 Task: Perform a time-frequency analysis of a non-stationary signal with the Gabor transform.
Action: Mouse moved to (153, 35)
Screenshot: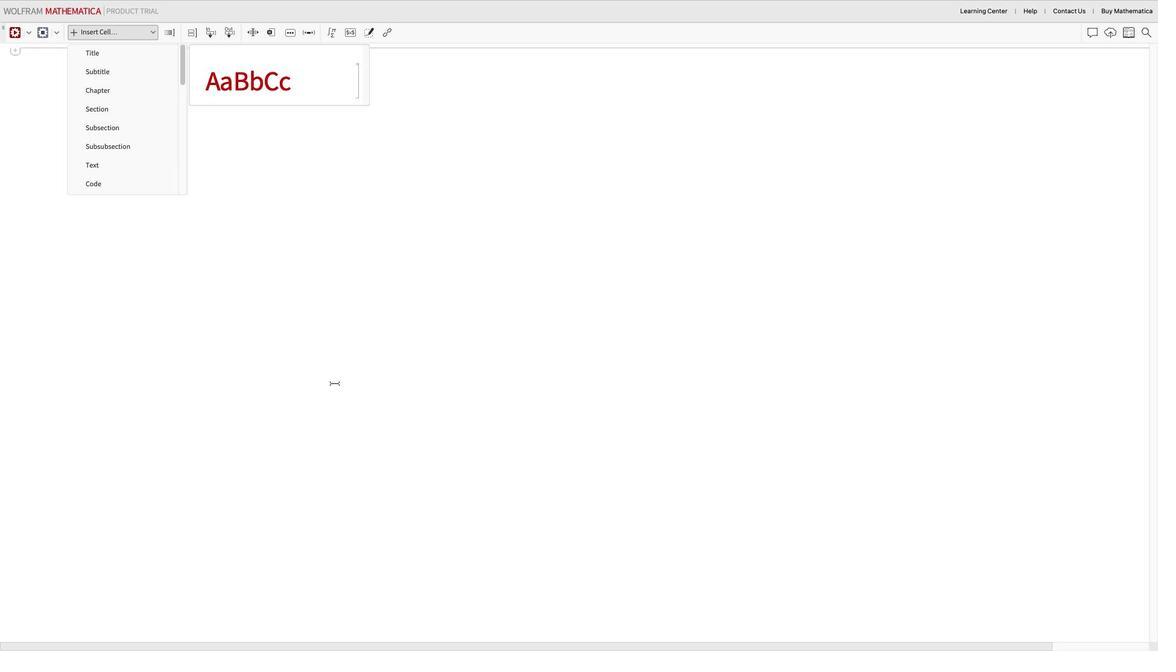 
Action: Mouse pressed left at (153, 35)
Screenshot: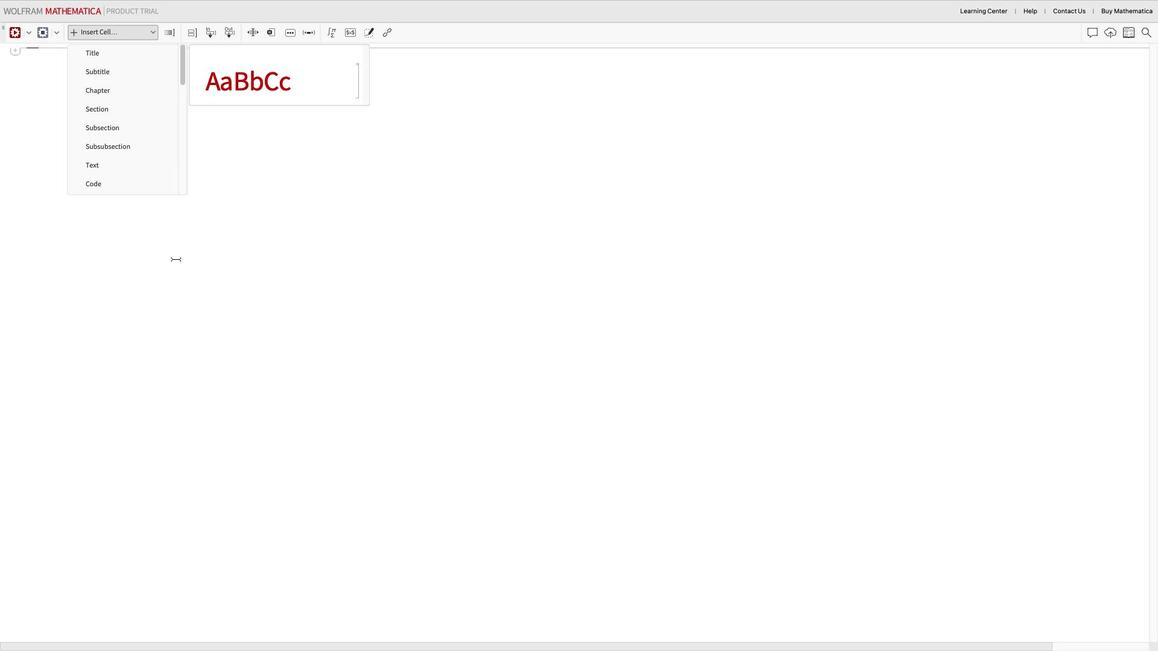 
Action: Mouse moved to (143, 55)
Screenshot: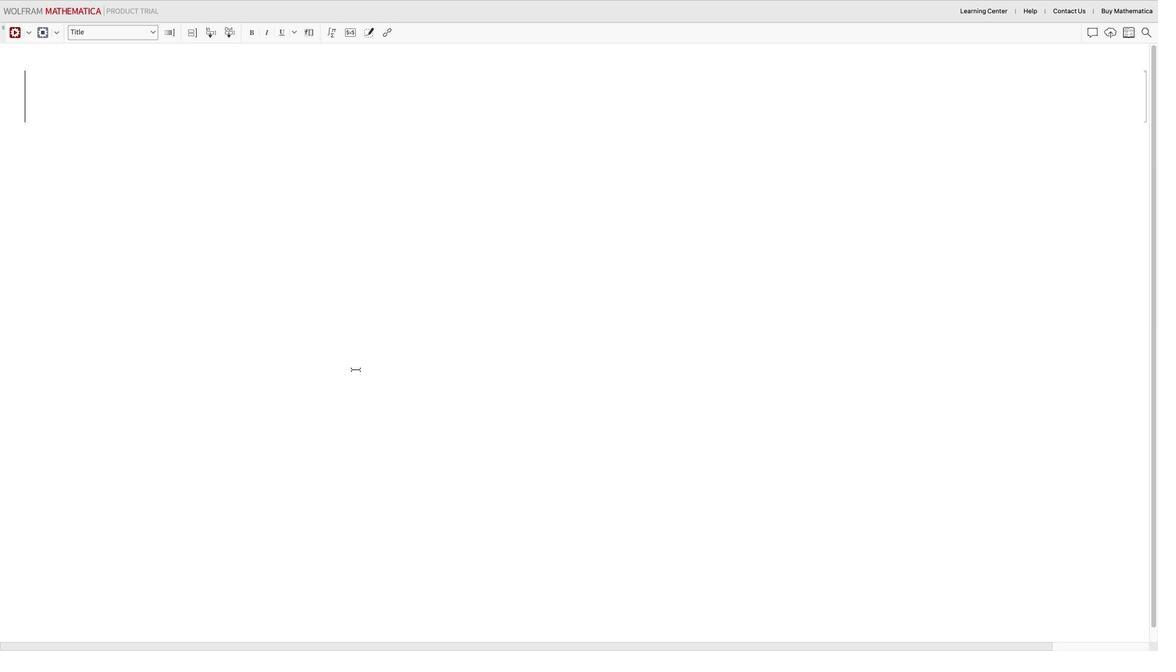 
Action: Mouse pressed left at (143, 55)
Screenshot: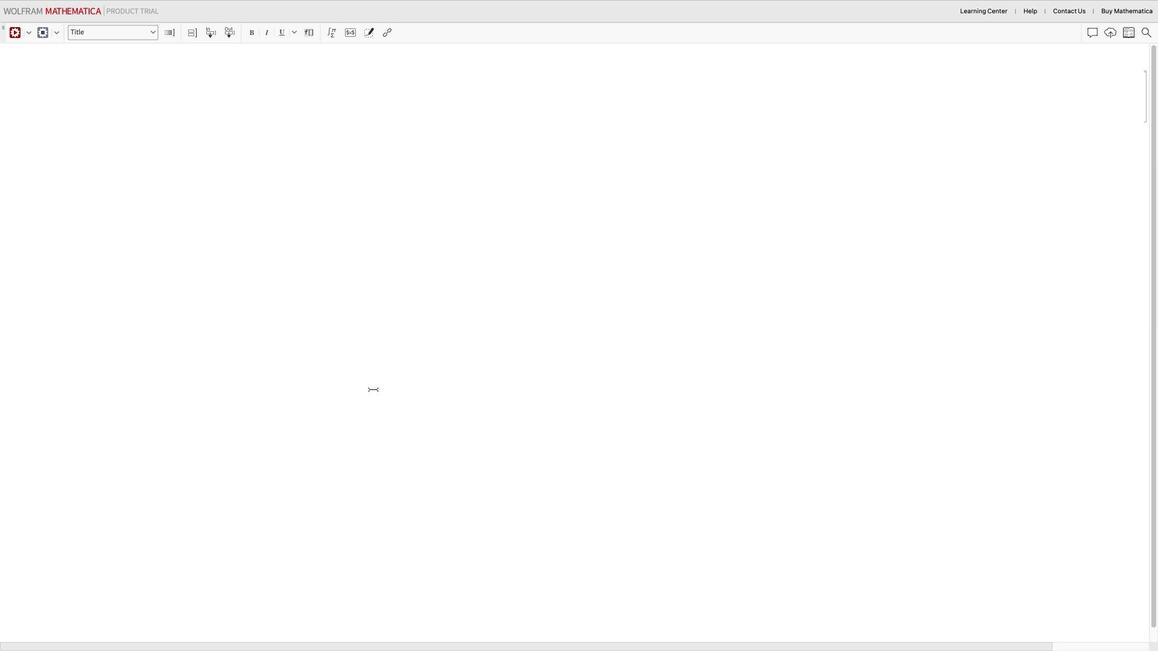 
Action: Mouse moved to (139, 85)
Screenshot: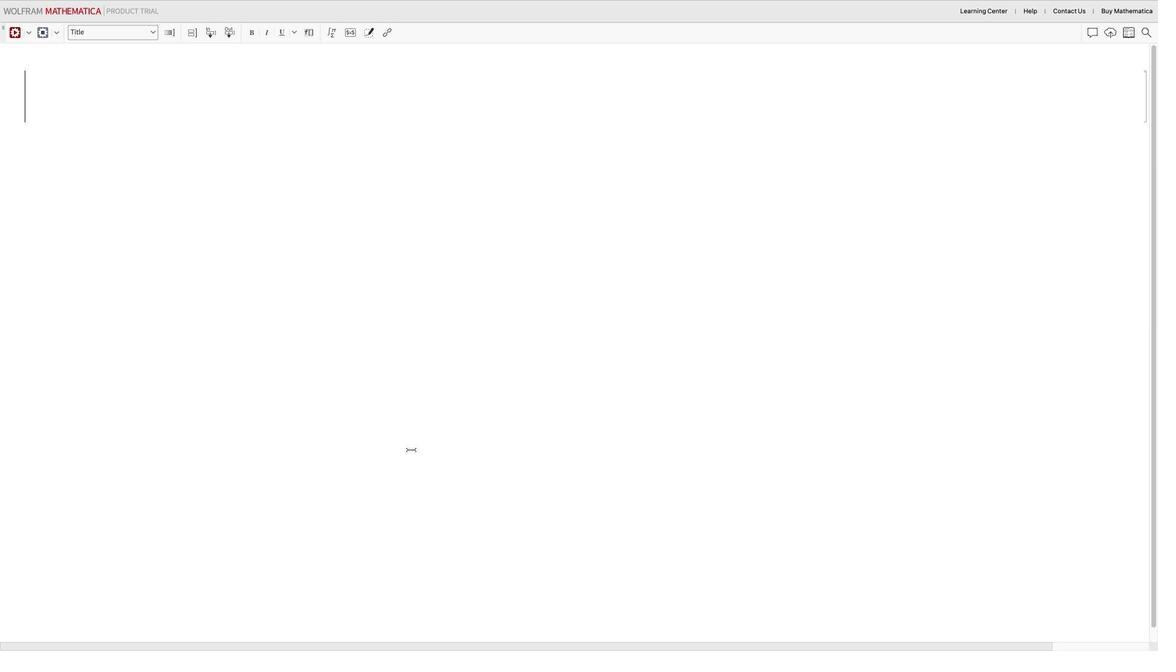
Action: Mouse pressed left at (139, 85)
Screenshot: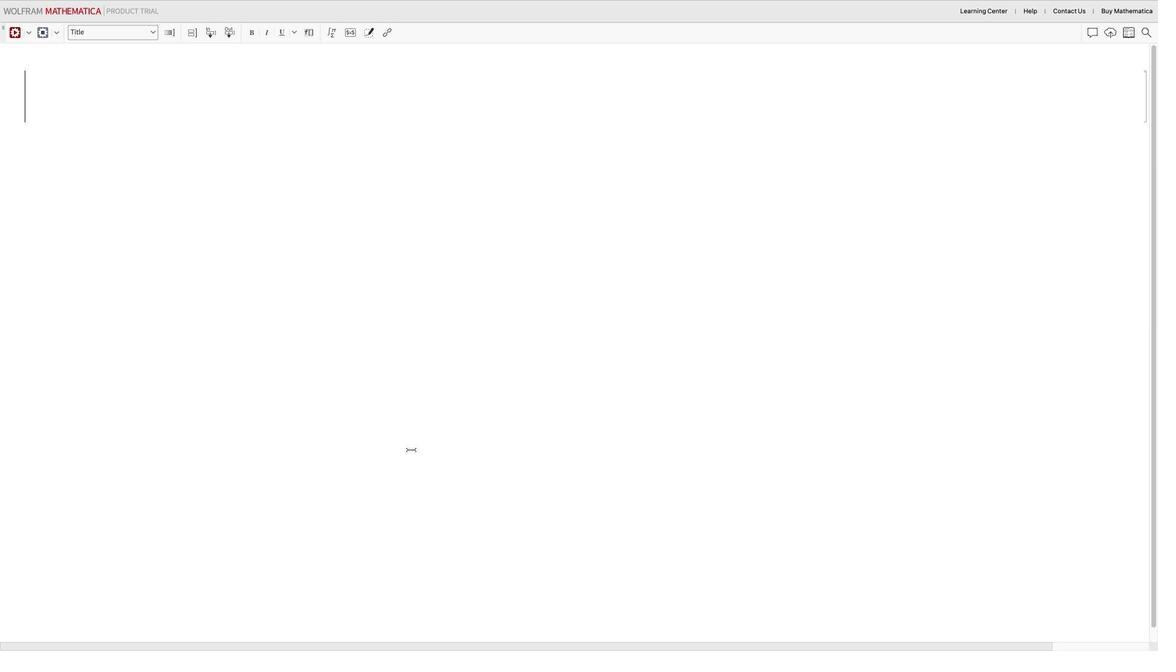 
Action: Mouse moved to (410, 448)
Screenshot: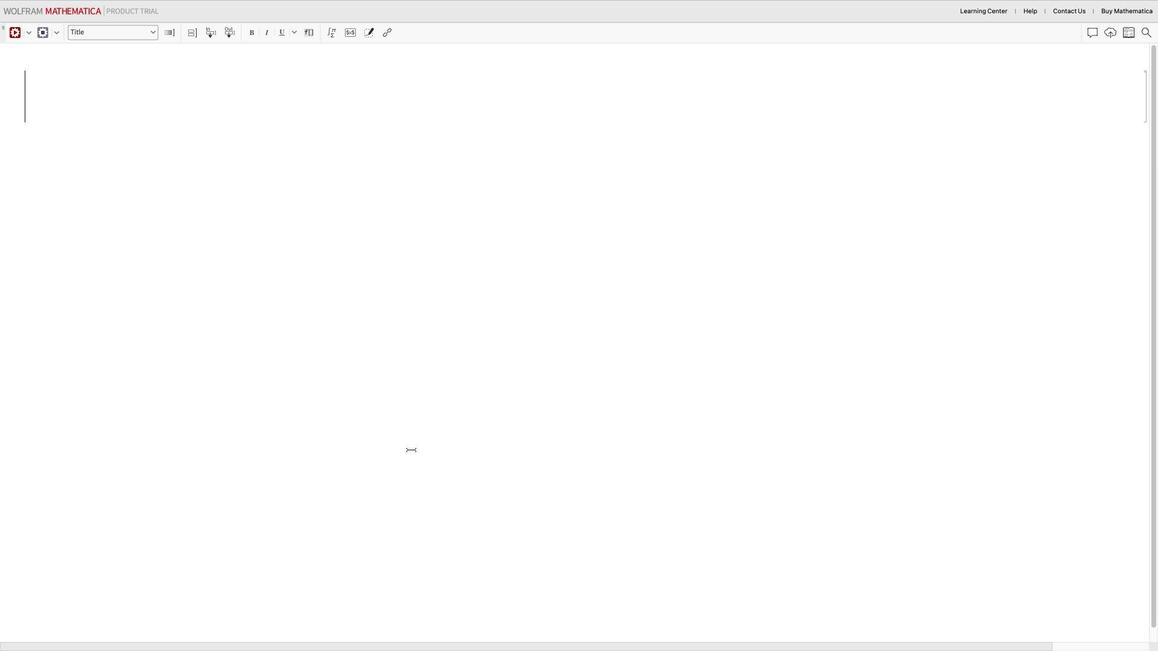 
Action: Key pressed Key.shift_r'T''i''m''e''-''f''r''e''q''u''e''n''c''y'Key.space'a''n''a''l''y''s''i''s'Key.space'o''f'Key.space'a'Key.space'n''o''n''-''s''t''a''t''i''o''n''a''r''y'Key.space's''i''g''n''a''l'Key.space'w''i''t''h'Key.space't''h''e'Key.spaceKey.shift_r'G''a''b''o''r''a'Key.backspaceKey.enterKey.shift_r'T''r'Key.backspaceKey.backspaceKey.backspaceKey.spaceKey.shift_r'T''r''a''n''s''f''o''r''m'
Screenshot: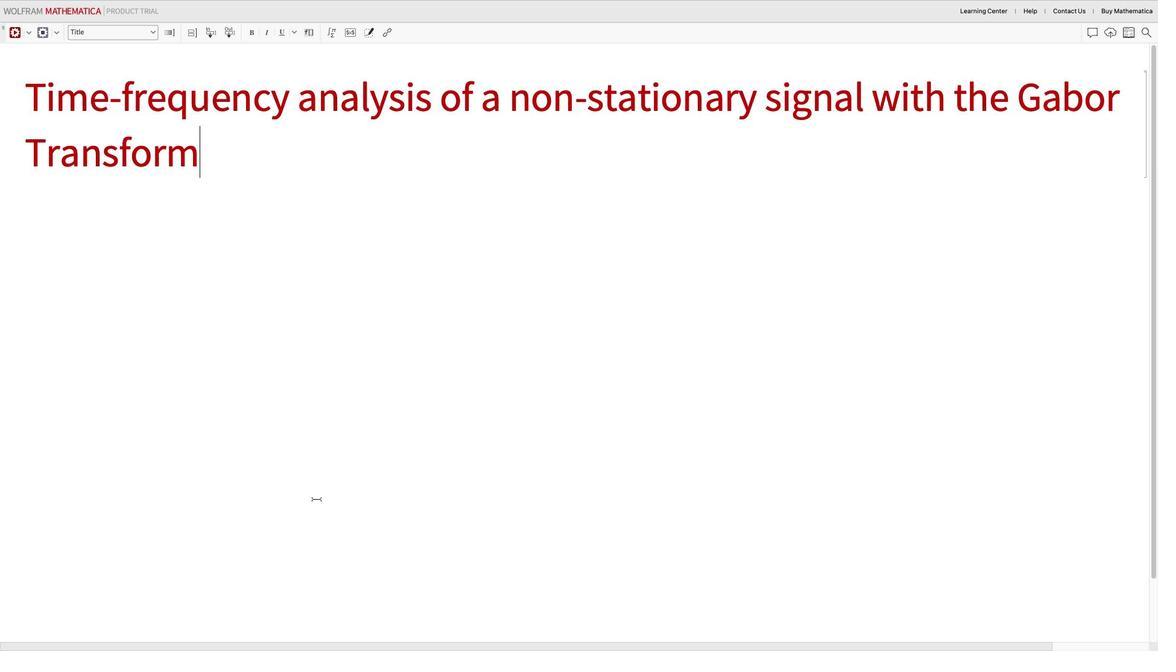 
Action: Mouse moved to (148, 378)
Screenshot: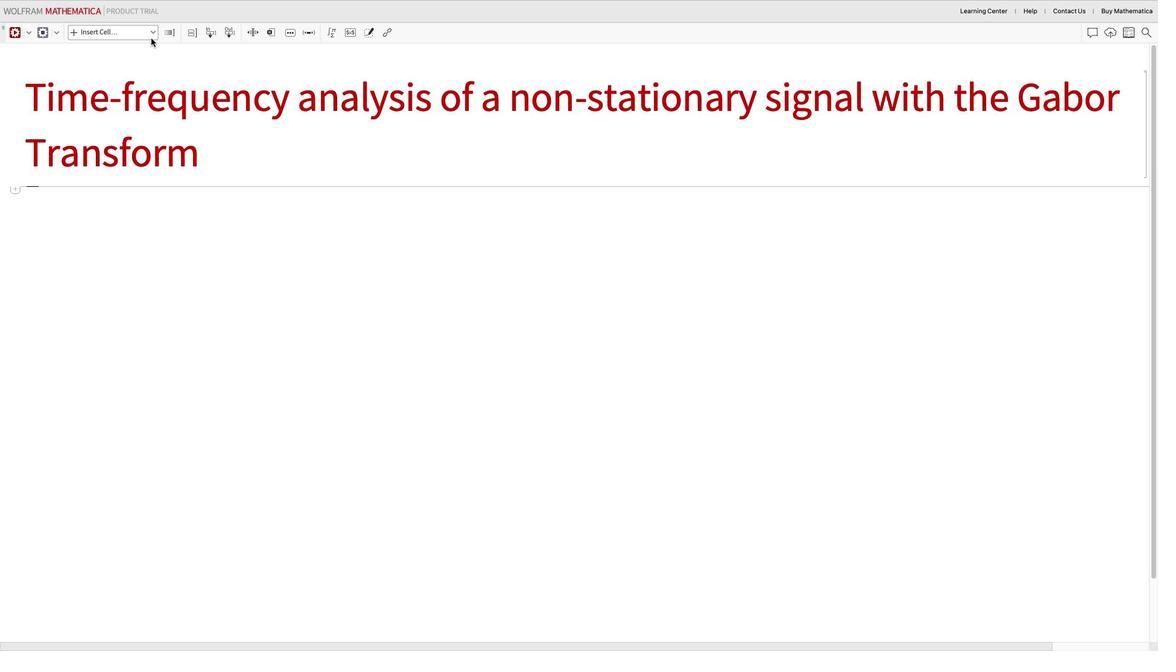 
Action: Mouse pressed left at (148, 378)
Screenshot: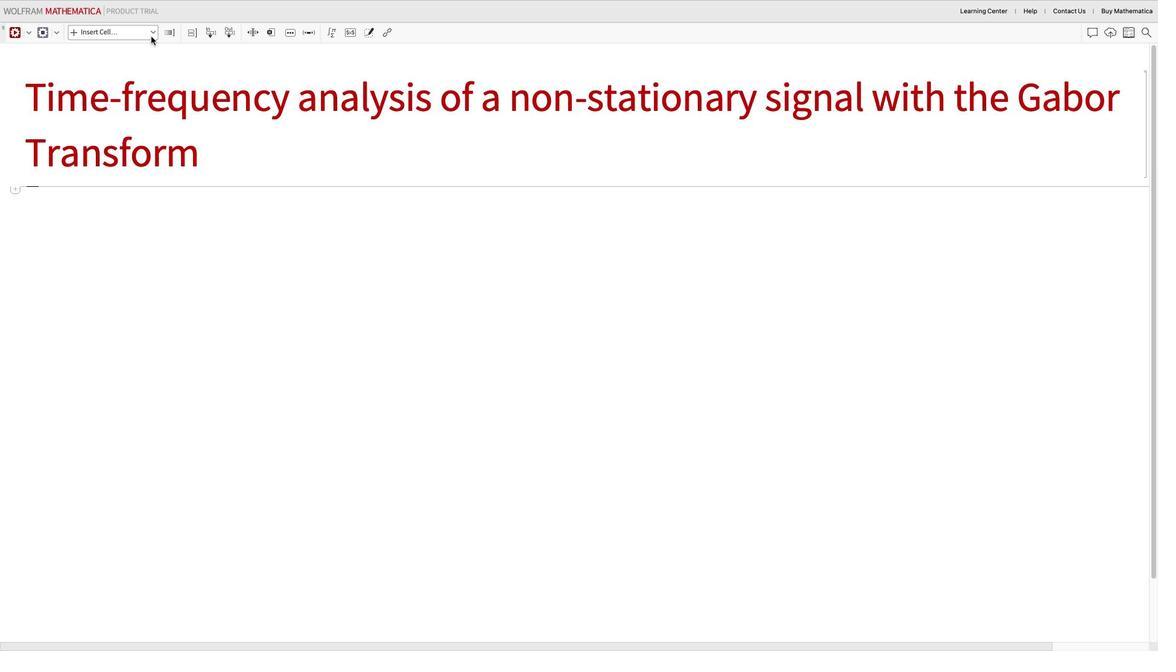 
Action: Mouse moved to (151, 32)
Screenshot: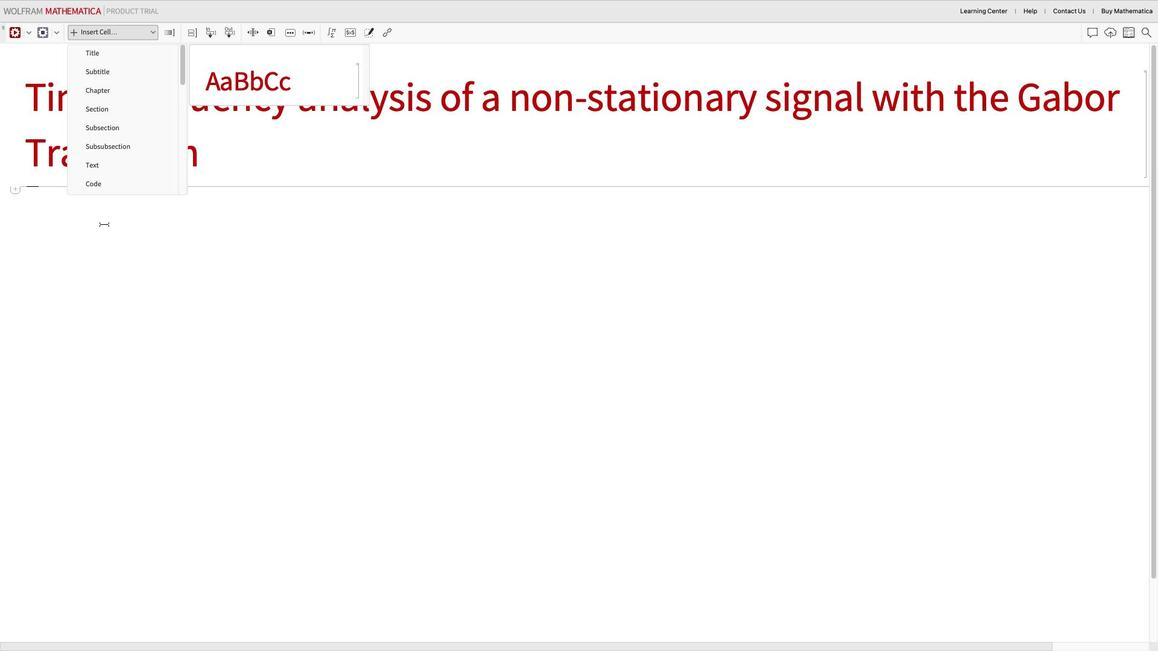 
Action: Mouse pressed left at (151, 32)
Screenshot: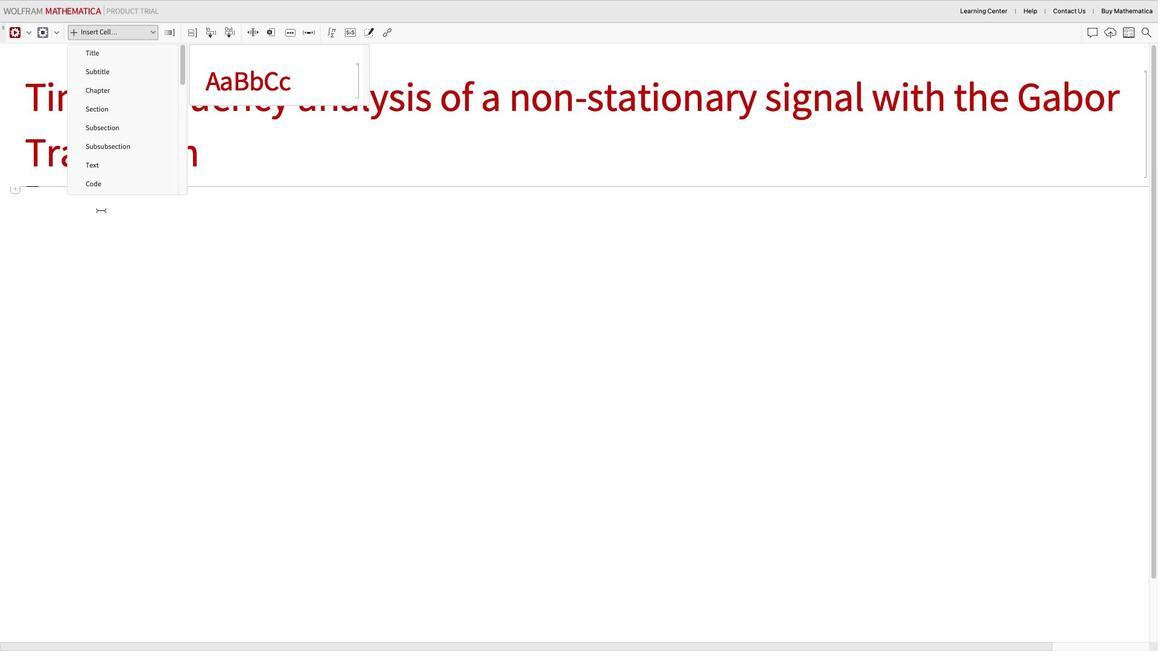 
Action: Mouse moved to (100, 186)
Screenshot: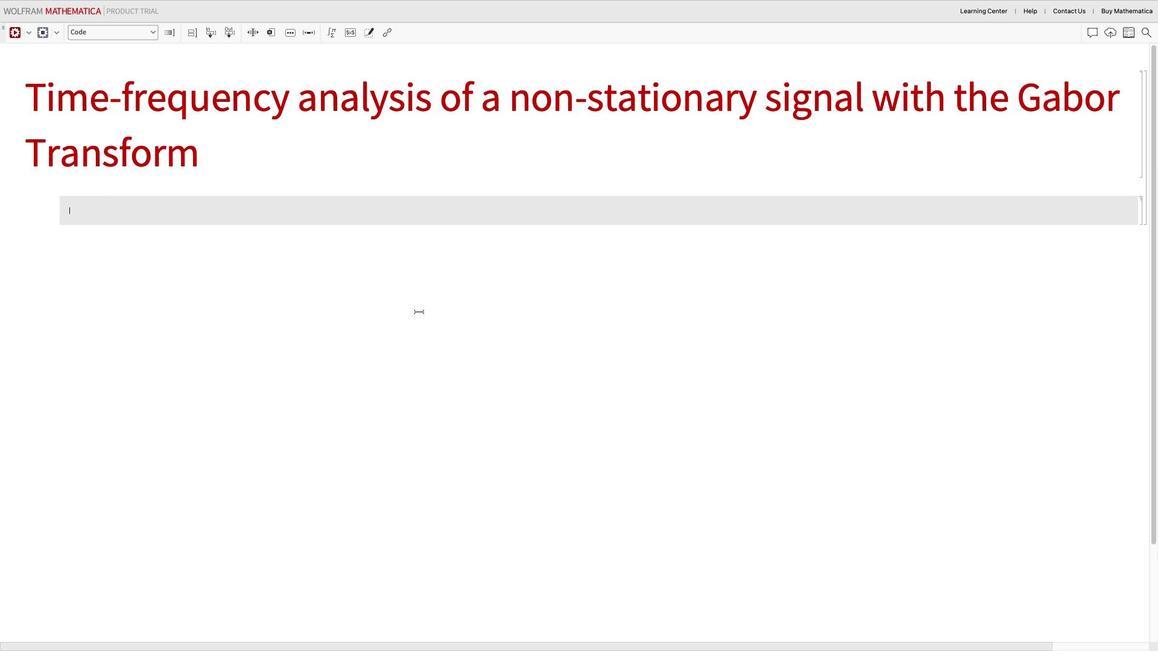
Action: Mouse pressed left at (100, 186)
Screenshot: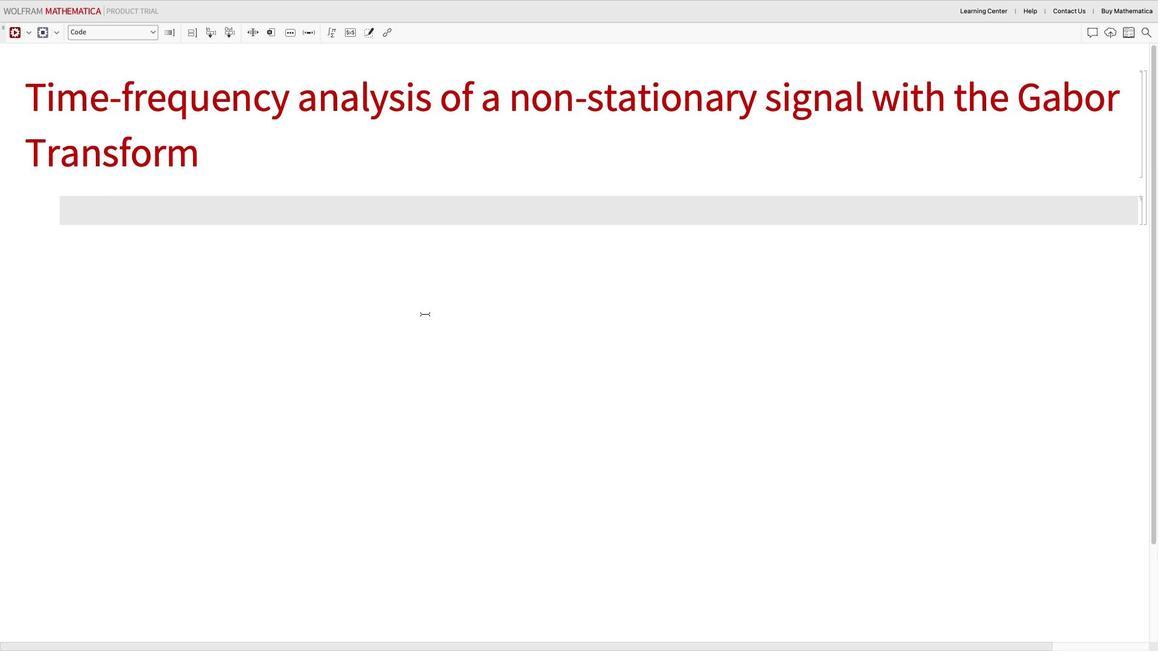 
Action: Mouse moved to (102, 217)
Screenshot: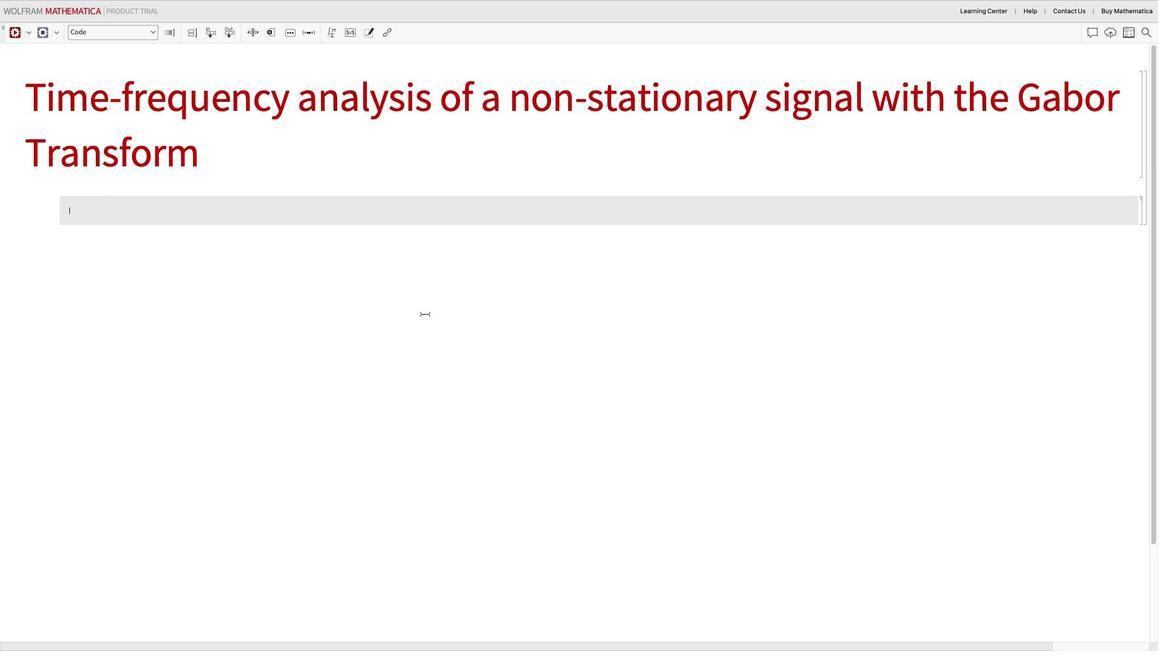 
Action: Mouse pressed left at (102, 217)
Screenshot: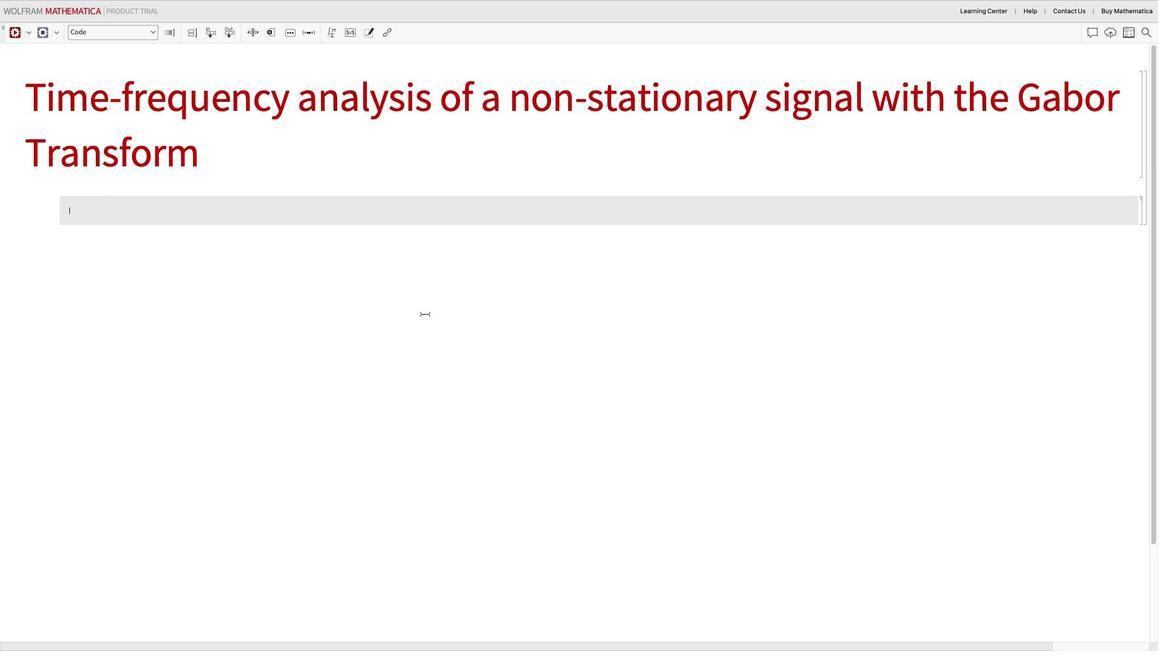 
Action: Mouse moved to (424, 313)
Screenshot: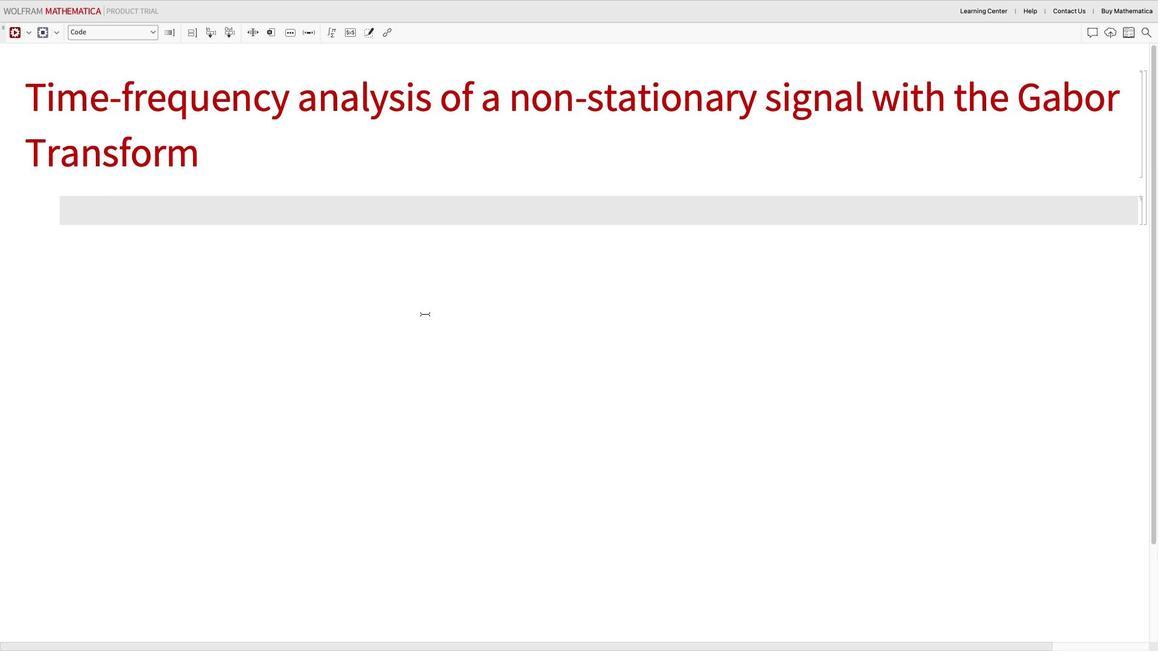 
Action: Key pressed Key.shift_r'(''*'Key.space
Screenshot: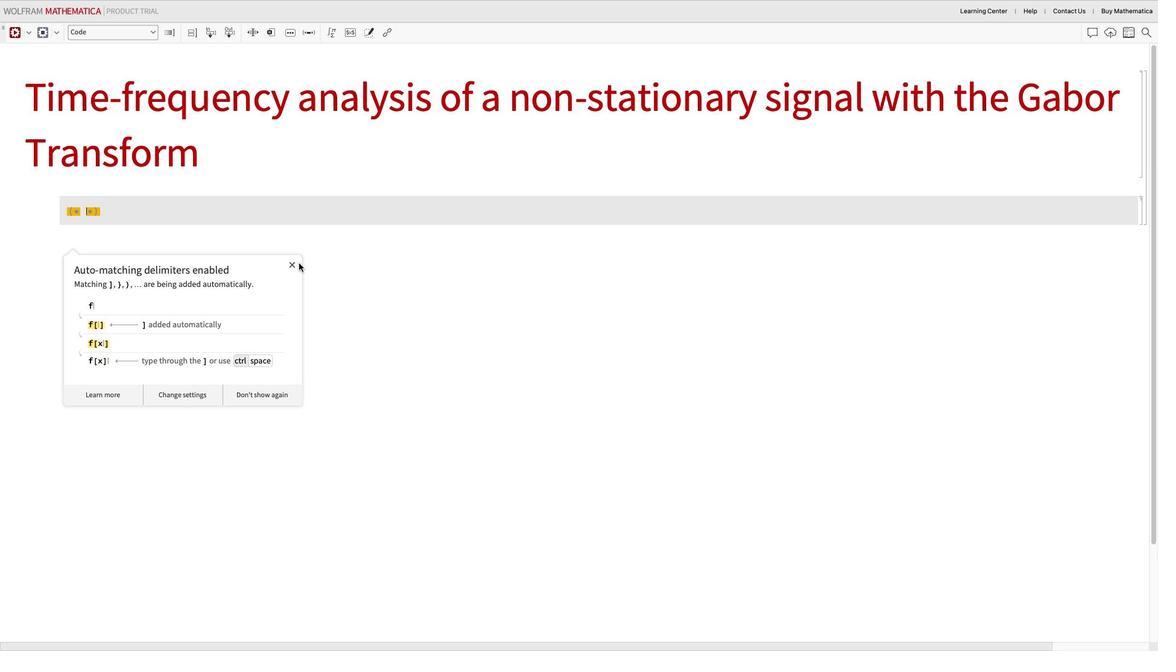 
Action: Mouse moved to (293, 261)
Screenshot: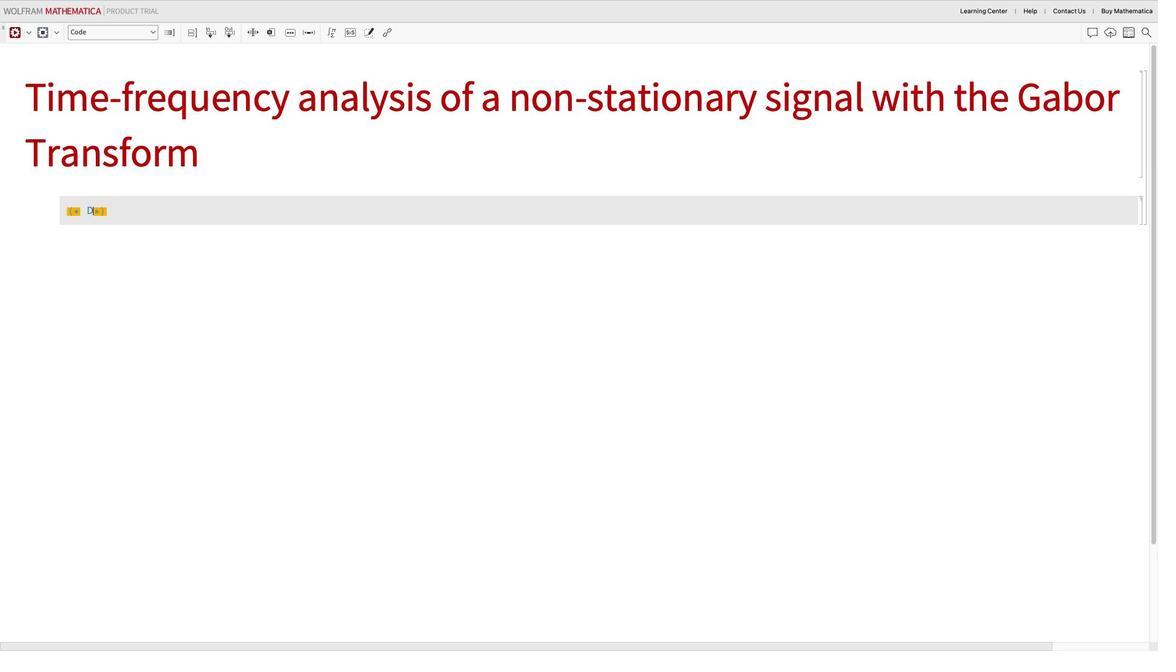 
Action: Mouse pressed left at (293, 261)
Screenshot: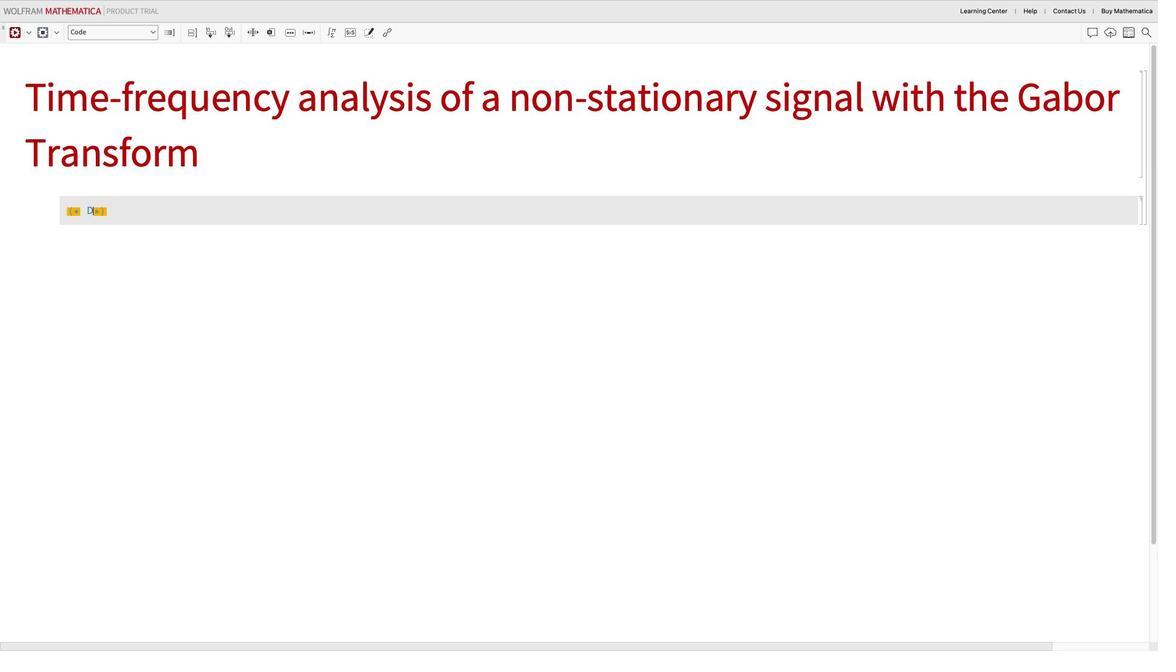 
Action: Key pressed Key.shift_r'D''e''f''i''n''e'Key.space'a'Key.space'n''o''n''-''s''t''a''t''i''o''n''a''r''y'Key.space's''i''g''n''a''l'Key.spaceKey.rightKey.rightKey.enter's''i''g''n''a''l''[''t'Key.shift_r'_'Key.rightKey.spaceKey.shift_r':''='Key.spaceKey.shift_r'S''i''n''['Key.shift_r'@'Key.backspace'2'Key.spaceKey.shift_r'P''i'Key.space't'Key.spaceKey.shift_r'(''1'Key.space'+'Key.space'0''.''5'Key.spaceKey.shift_r'S''i''n'Key.space'['Key.spaceKey.shift_r'@'Key.backspaceKey.backspaceKey.backspaceKey.backspace'[''2'Key.spaceKey.shift_r'P''i'Key.leftKey.rightKey.space'0''.''2'Key.space't'Key.rightKey.rightKey.rightKey.enterKey.enterKey.shift_r'(''*'Key.spaceKey.shift_r'C''r''e''a''t''e'Key.space'a'Key.space't''i''m''e'Key.space'v''e''c''t''o''r'Key.spaceKey.rightKey.rightKey.enter't'Key.shift_r'M''i''n'Key.space'='Key.space'0'';'Key.enter't'Key.shift_r'M''a''x'Key.space'='Key.space'5'';'Key.enter's''a''m''p''l''e'Key.shift_r'R''a''t''e'Key.space'='Key.space'1''0''0''0'';'Key.spaceKey.shift_r'(''*'Key.shift_r'S''a''m''p''l''i''n''g'Key.space'r''a''t''e'Key.rightKey.rightKey.enter'n'Key.shift_r'P''o''i''n''t''s'Key.space'='Key.spaceKey.shift_r'R''o''u''n''d''['Key.shift_r'(''t'Key.shift_r'M''a''x'Key.space'-'Key.space't'Key.shift_r'M''i''n'Key.rightKey.spaceKey.shift_r'*'Key.space's''a''m''p''l''e'Key.shift_r'R''a''t''e'Key.right';'Key.enter't''i''m''e'Key.shift_r'V''e''c''t''o''r'Key.space'='Key.spaceKey.shift_r'R''a''n''g''e''[''t'Key.shift_r'M''i''n'','Key.space't'Key.shift_r'M''a''x'','Key.spaceKey.shift_r'(''t'Key.shift_r'M''a''x'Key.space'-'Key.space't'Key.shift_r'M''i''n'Key.rightKey.space'/''n'Key.shift_r'P''o''i''n''t''s'Key.right';'Key.enterKey.enterKey.shift_r'(''*'Key.spaceKey.shift_r'G''e''n''e''r''a''t''e'Key.space't''h''e'Key.space's''i''g''n''a''l'Key.space'v''a''l''u''e''s'Key.space'a''t'Key.space't''h''e'Key.space'c''o''r''r''e''s''p''o''n''d''i''n''g'Key.space't''i''m''e'Key.space'p''o''i''n''t''s'Key.spaceKey.rightKey.rightKey.enter's''i''g''n''a''l'Key.shift_r'V''a''l''u''e''s'Key.space'='Key.spaceKey.shift_r'T''a''b''l''e''[''s''i''g''n''a''l''[''t'']'','Key.spaceKey.shift_r'{''t'',''t''i''m''e'Key.shift_r'V''e''c''t''o''r'Key.rightKey.right'l'Key.backspace';'Key.enterKey.enterKey.shift_r'(''*'Key.shift_r'P''e''r''f''o''r''m'Key.spaceKey.shift_r'G''a''b''o''r'Key.space't''r''a''n''s''f''o''r''m'Key.rightKey.rightKey.enter'g''a''b''o''t'Key.backspace'r'Key.shift_r'T''r''a''n''s''f''o''r''m''='Key.spaceKey.shift_r'W''a''v''e''l''e''t'Key.shift_r'M''a''p'Key.enter'['Key.shift_r'F'Key.backspaceKey.shift_r'G''a''b''o''r'Key.shift_r'W''a''v''e''l''e''t''[''6'']'','Key.shift_r'T''r''a''n''s''p''o''s''e''['Key.shift_r'{''t''i''m''e'Key.shift_r'V''e''c''t''o''r'','Key.spaceKey.shift_r's''i''g''n''a''l'Key.shift_r'V''a''l''u''e''s'Key.rightKey.rightKey.right';'Key.enterKey.enterKey.shift_r'(''*'Key.spaceKey.shift_r'C''o''n''v''e''r''t'Key.space't''h''e'Key.spaceKey.shift_r'G''a''b''o''r'Key.space't''r''a''n''s''f''o''r''m'Key.space'd''a''t''a'Key.space'i''n''t''o'Key.space'a'Key.space'm''a''t''r''i''x'Key.spaceKey.rightKey.rightKey.enter'm''a''t''r''i''x'Key.shift_r'D''a''t''a'Key.space'='Key.spaceKey.shift_r'A''b''s''[''g''a''b''o''r'Key.shift_r'T''r''a''n''s''f''o''r''m'Key.right';'Key.enterKey.enterKey.shift_r'(''*''p''r''i''n''t'Key.space't''h''e'Key.spaceKey.shift_r'G''a''b''o''r'Key.space't''r''a''n''s''f''o''r''m'Key.space'o''u''t''p''u''t'Key.rightKey.rightKey.enter'm''a''t''r''i''x'Key.shift_r'D''a''r''t'Key.backspaceKey.backspace't''a''/''/'Key.shift_r'M''a''t''r''i''x'Key.shift_r'F''o''r''m'Key.enterKey.shift_rKey.enter
Screenshot: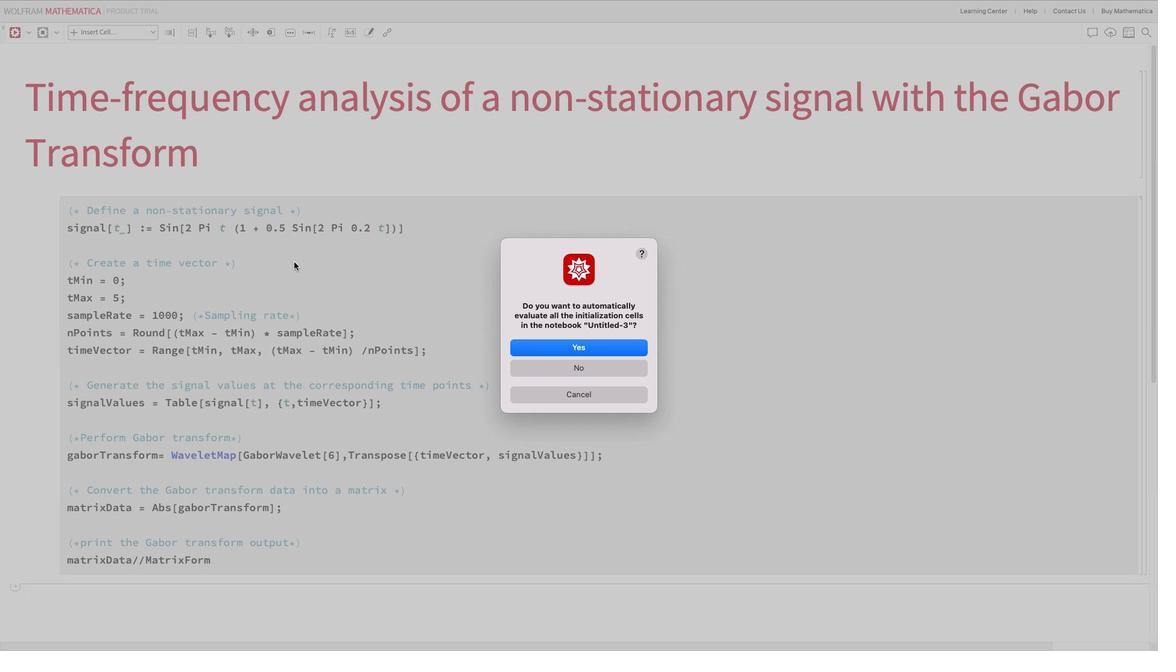 
Action: Mouse moved to (581, 346)
Screenshot: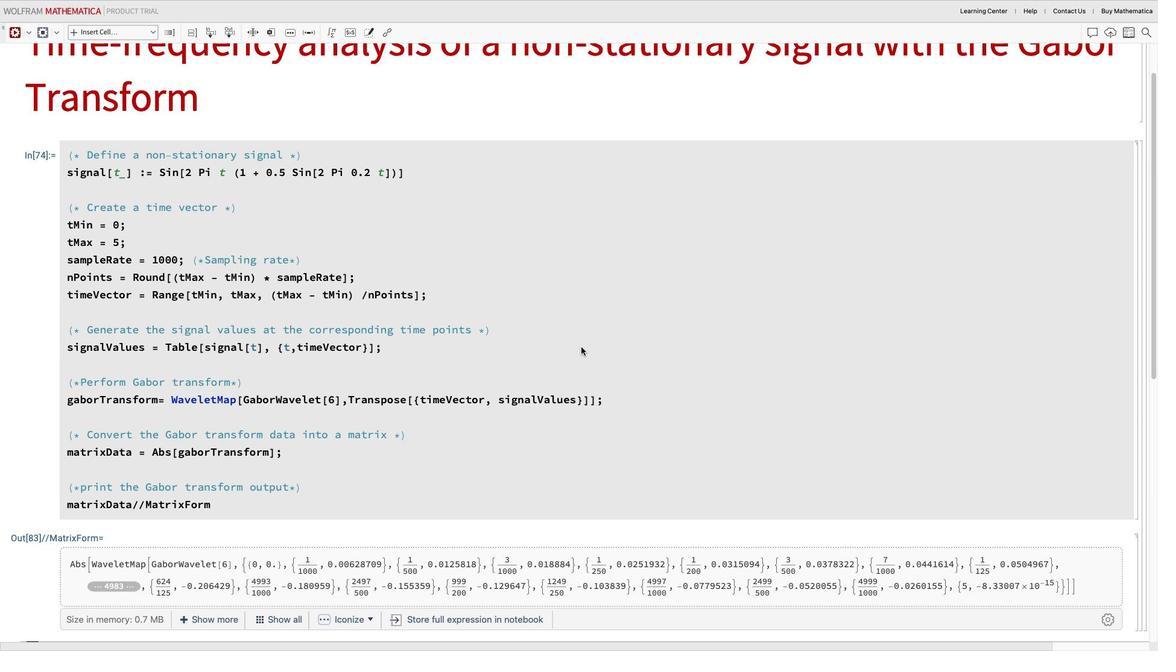 
Action: Mouse pressed left at (581, 346)
Screenshot: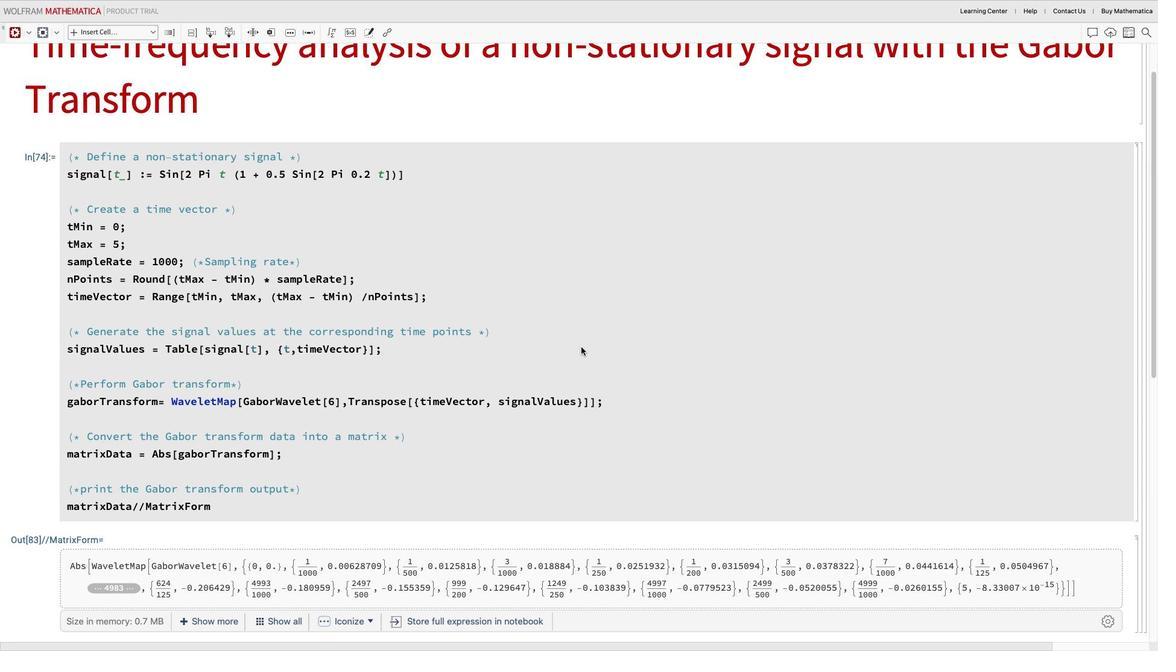 
Action: Mouse scrolled (581, 346) with delta (0, 0)
Screenshot: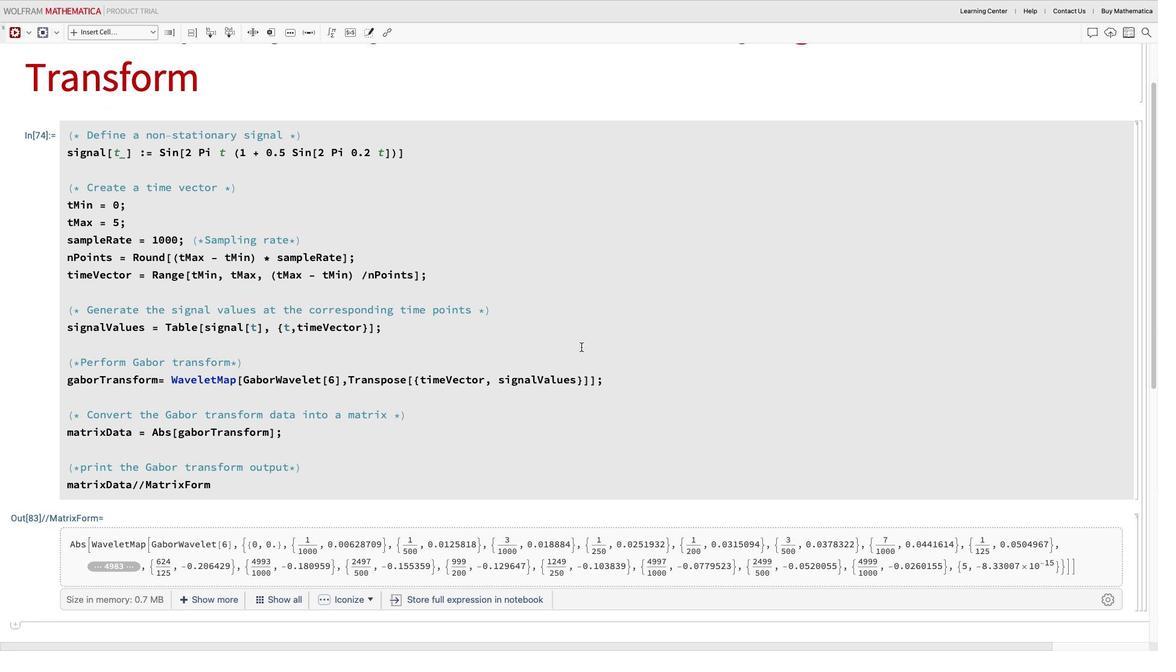 
Action: Mouse scrolled (581, 346) with delta (0, 0)
Screenshot: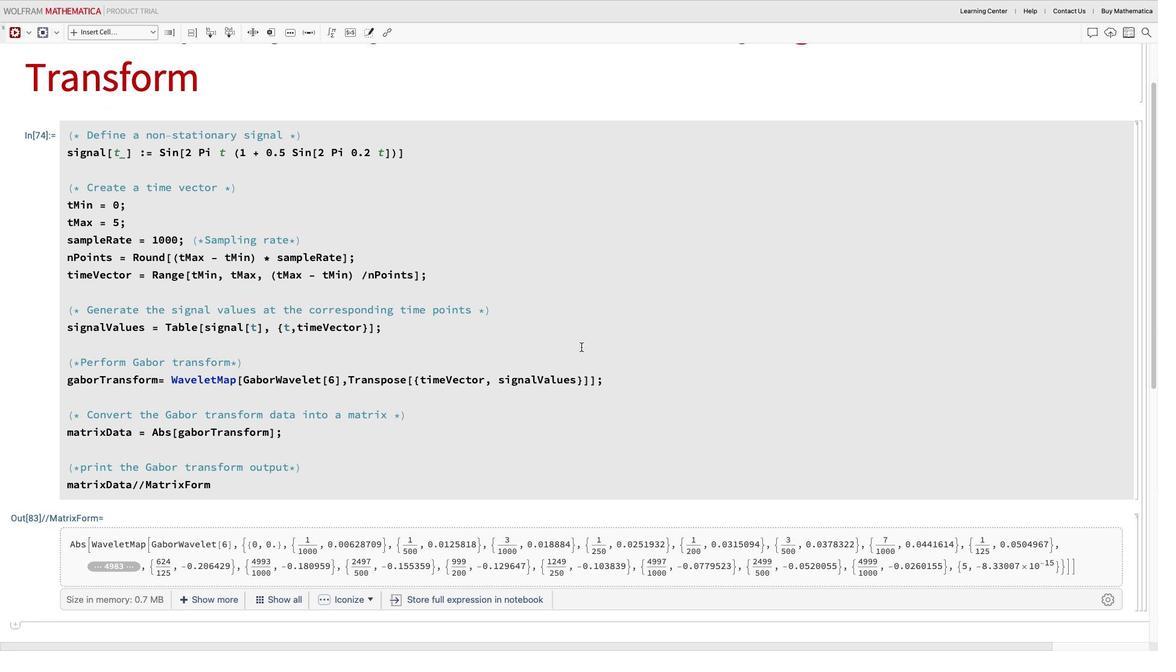 
Action: Mouse scrolled (581, 346) with delta (0, 0)
Screenshot: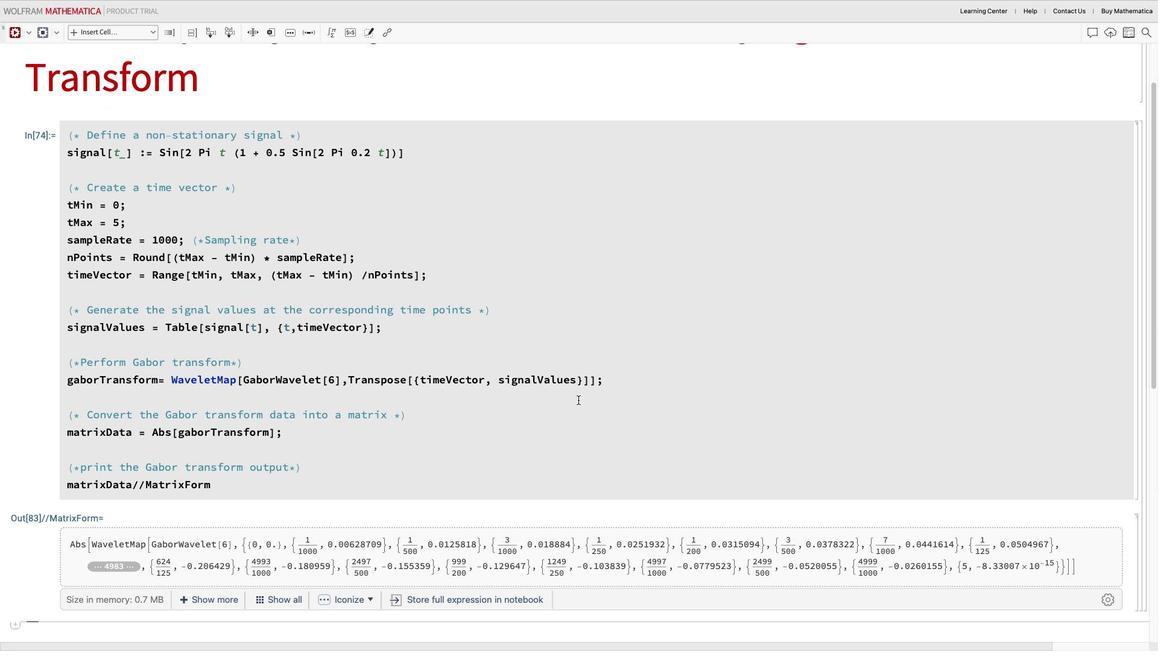 
Action: Mouse scrolled (581, 346) with delta (0, 0)
Screenshot: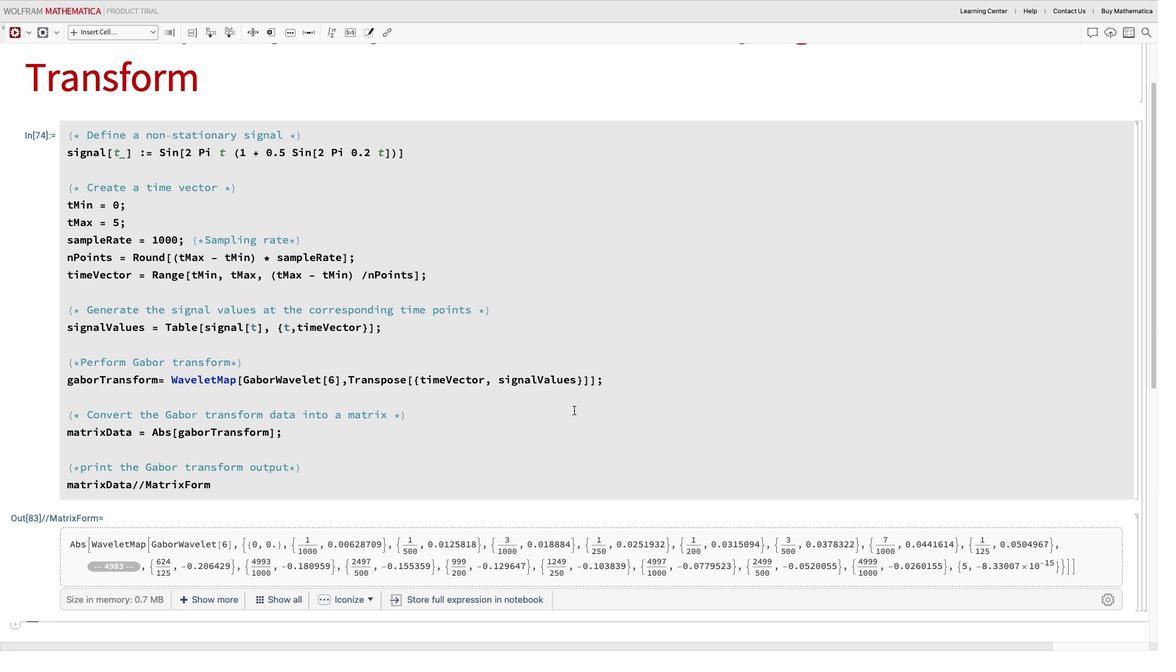 
Action: Mouse scrolled (581, 346) with delta (0, 0)
Screenshot: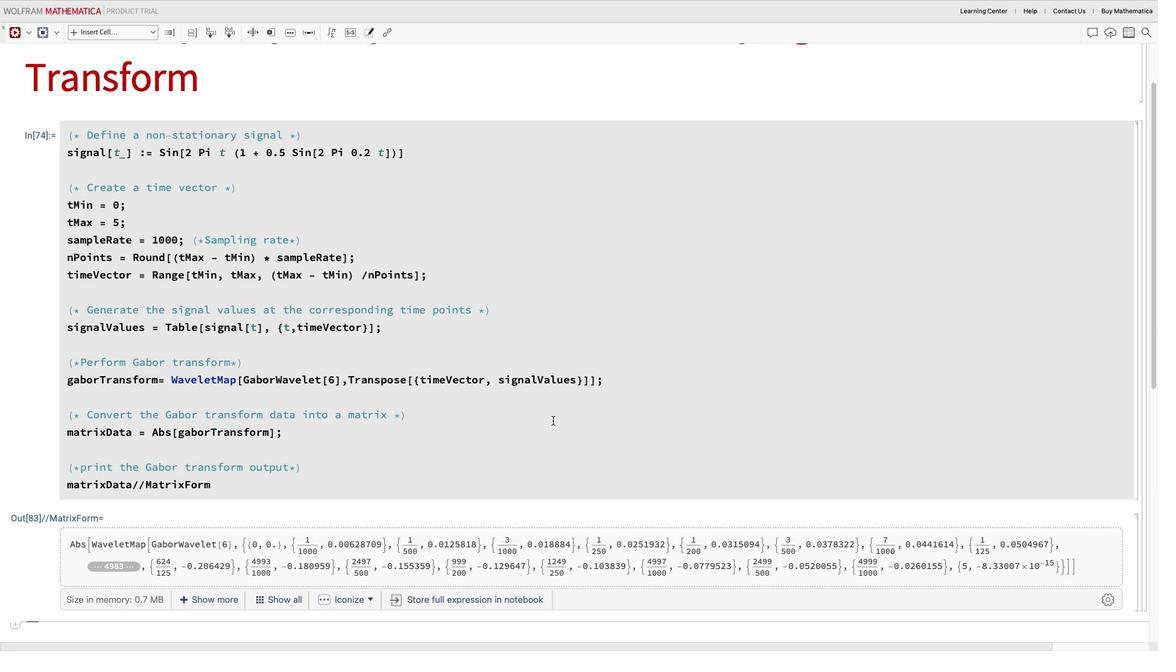 
Action: Mouse moved to (224, 596)
Screenshot: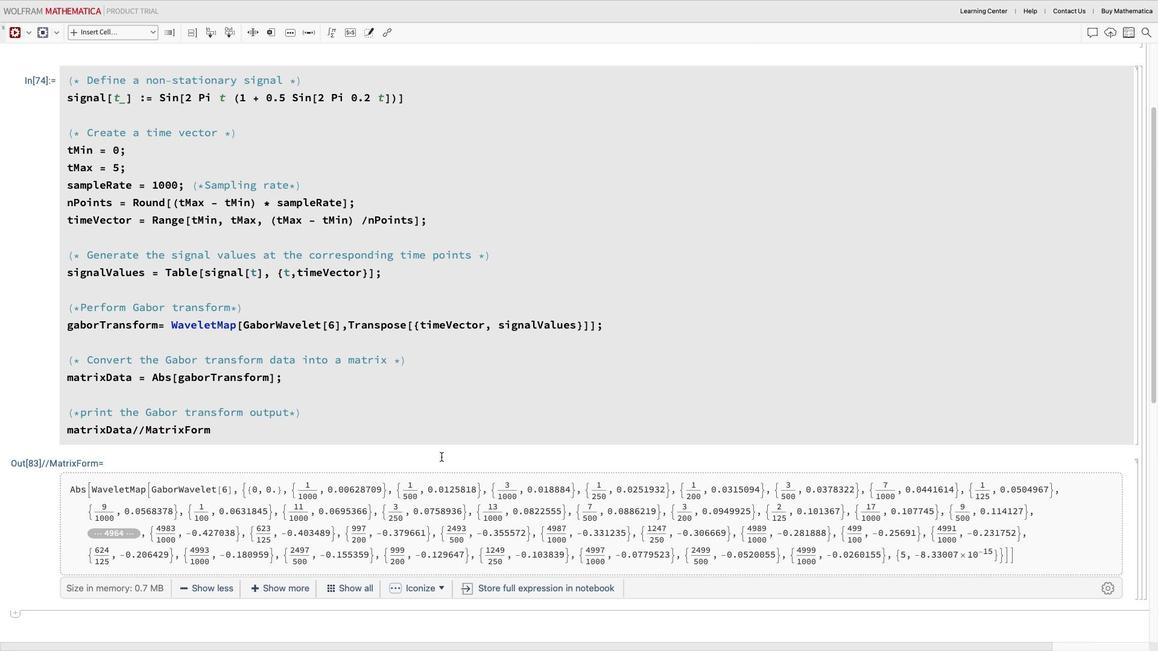 
Action: Mouse pressed left at (224, 596)
Screenshot: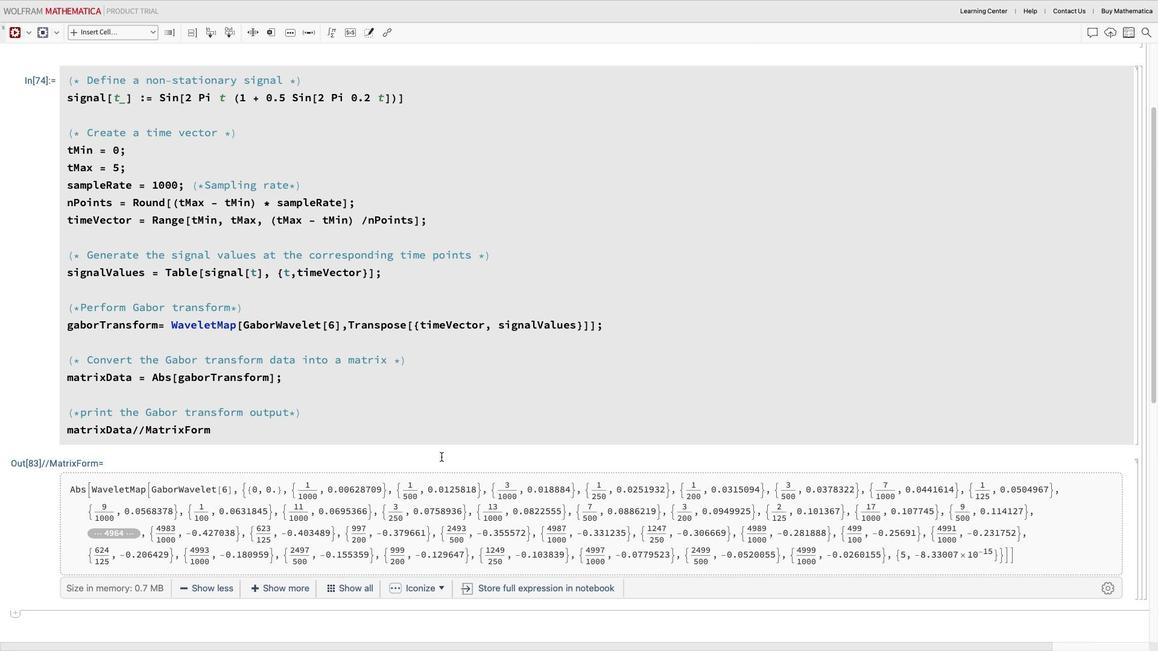 
Action: Mouse moved to (441, 456)
Screenshot: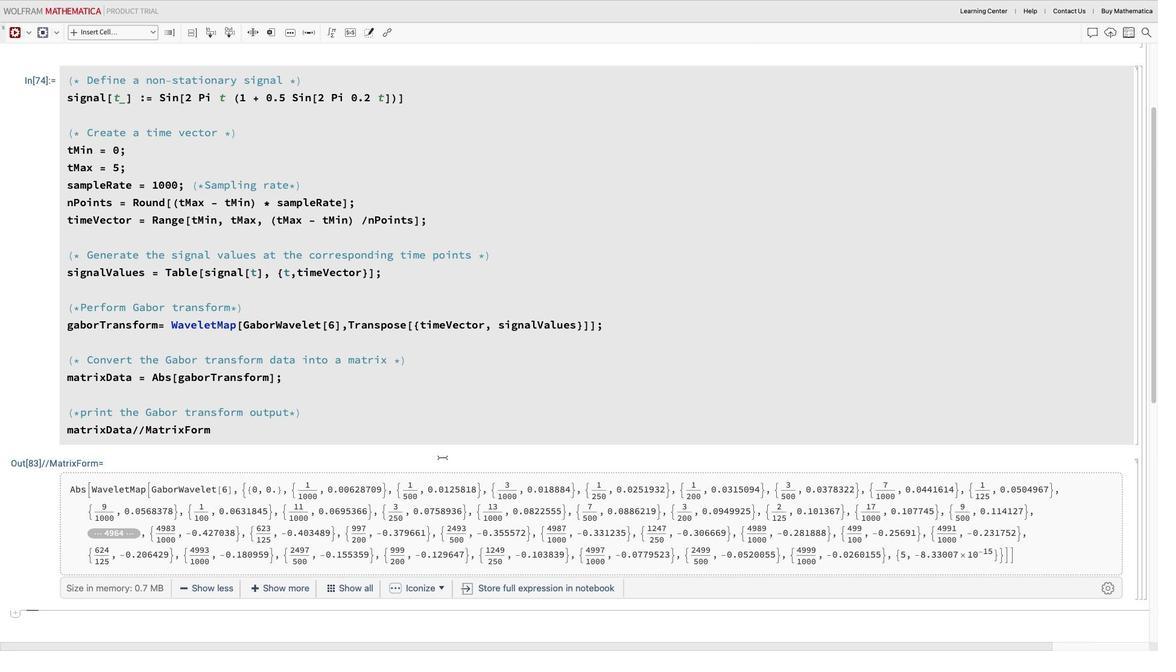 
Action: Mouse scrolled (441, 456) with delta (0, 0)
Screenshot: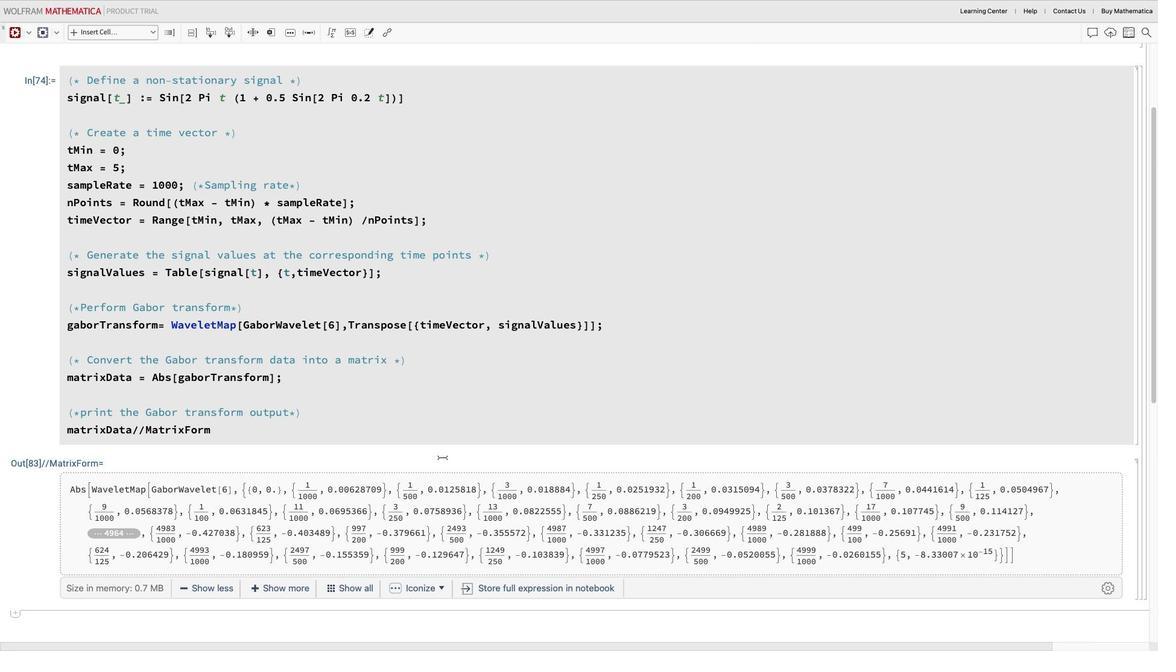 
Action: Mouse scrolled (441, 456) with delta (0, 0)
Screenshot: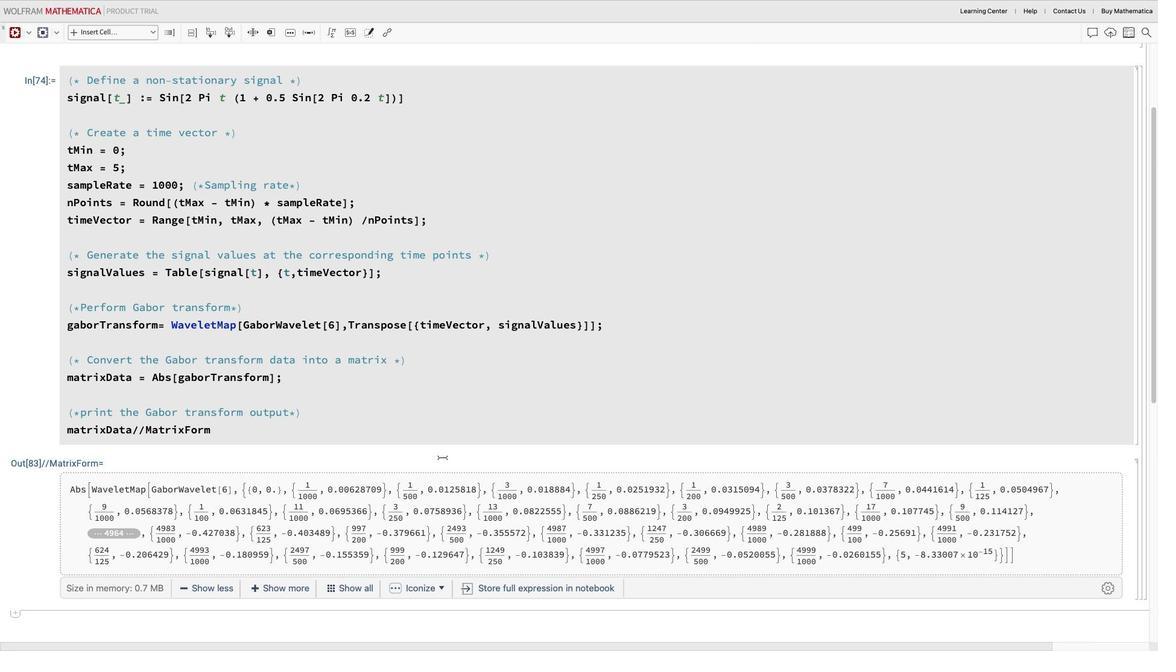 
Action: Mouse scrolled (441, 456) with delta (0, -1)
Screenshot: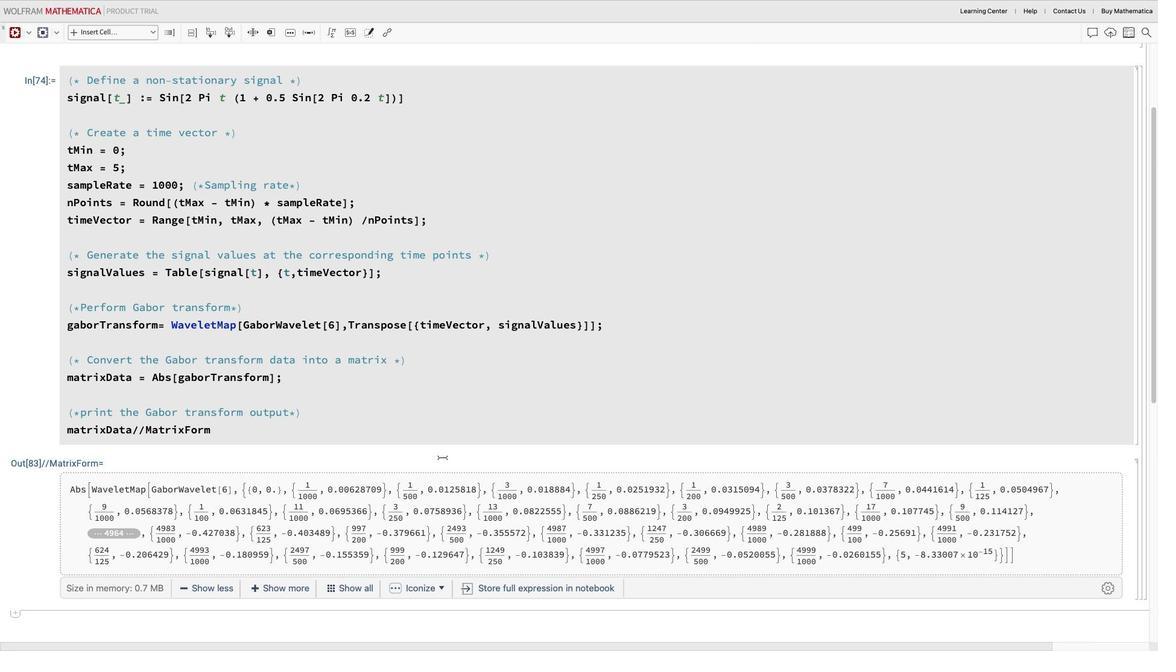 
Action: Mouse scrolled (441, 456) with delta (0, 0)
Screenshot: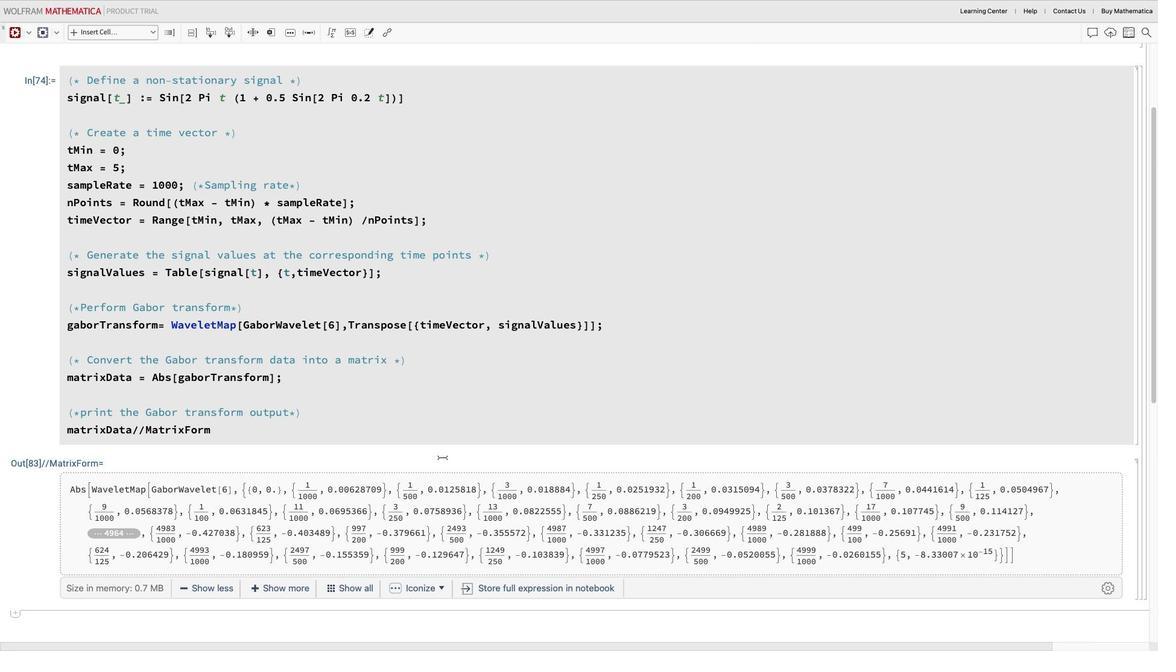 
